 Task: Look for products from Ceres only.
Action: Mouse pressed left at (11, 152)
Screenshot: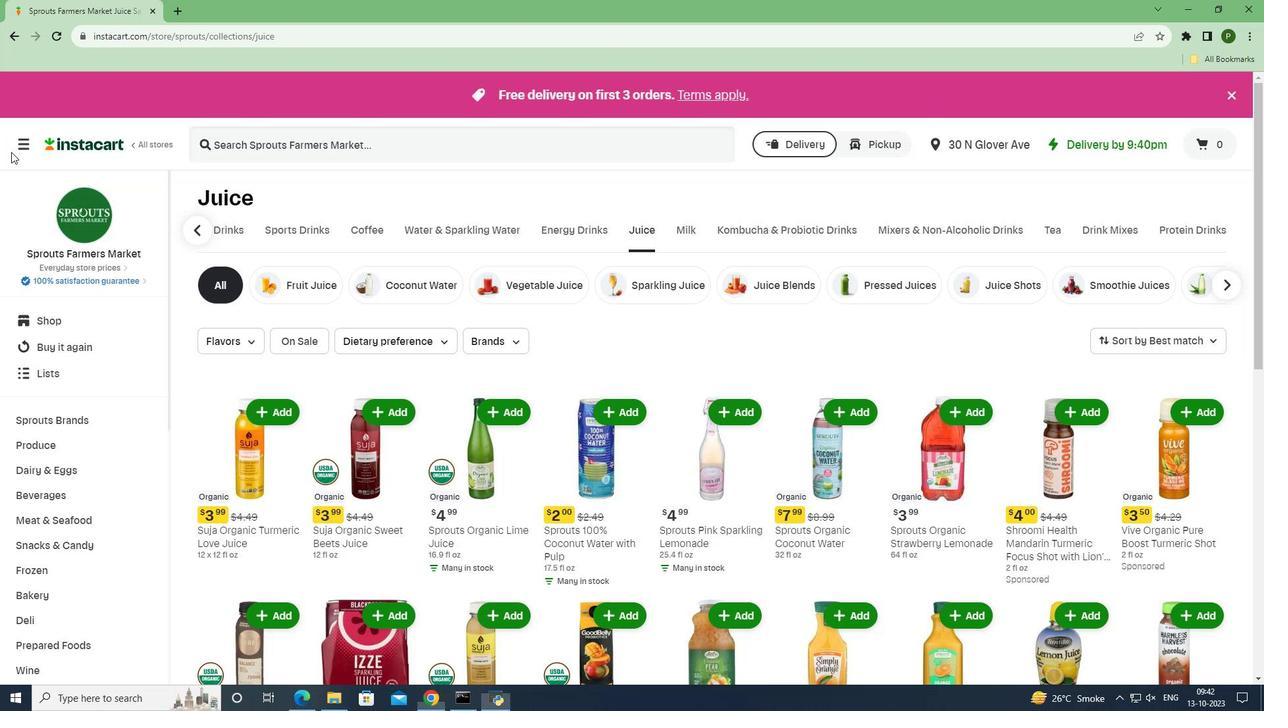 
Action: Mouse moved to (22, 143)
Screenshot: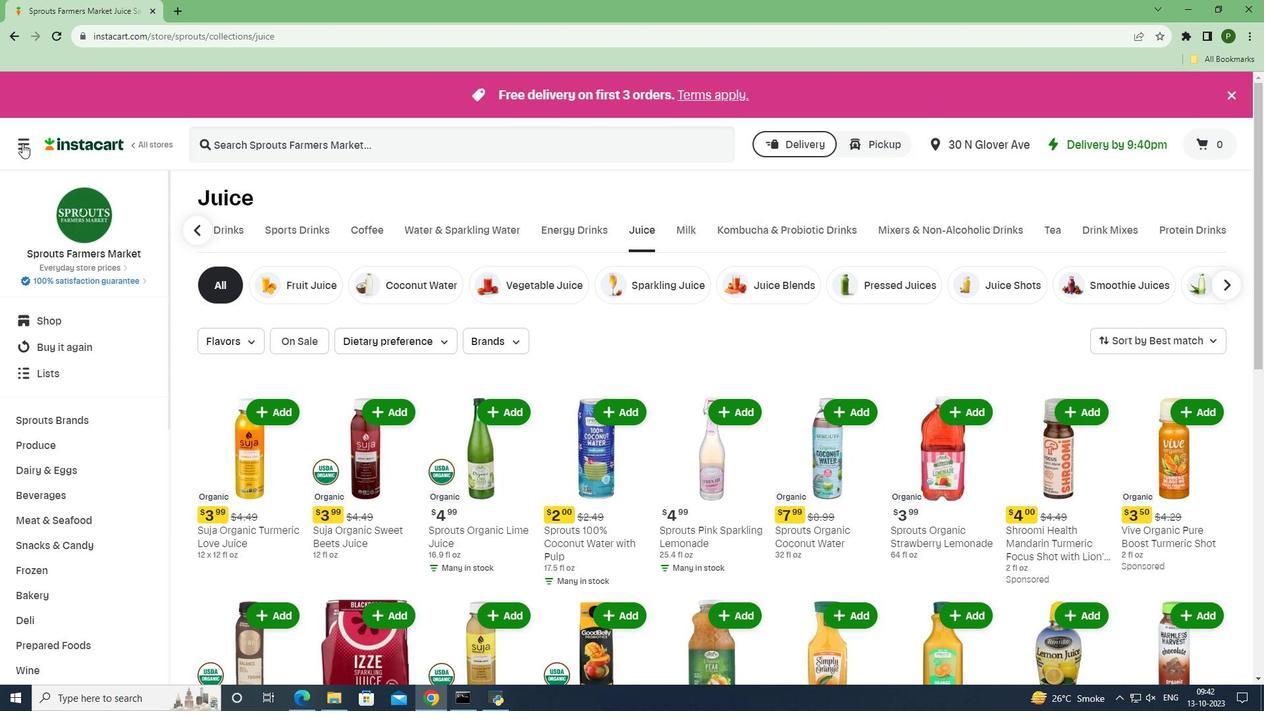 
Action: Mouse pressed left at (22, 143)
Screenshot: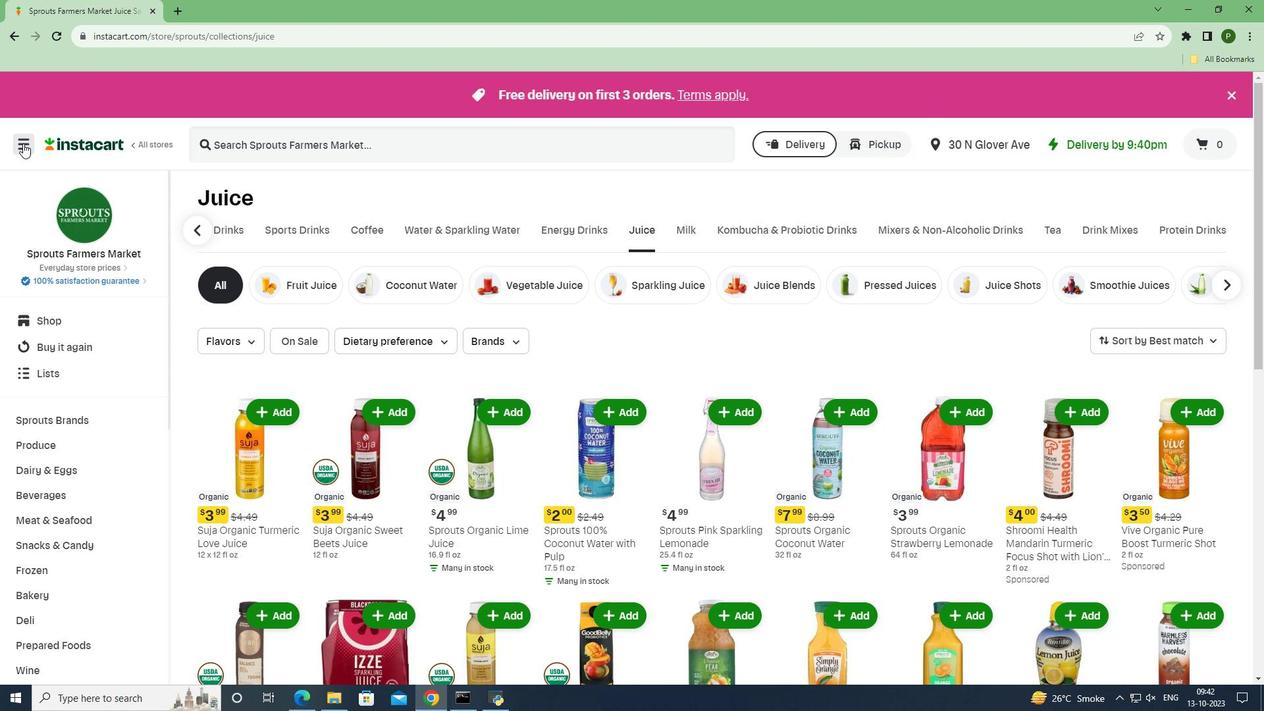 
Action: Mouse moved to (50, 350)
Screenshot: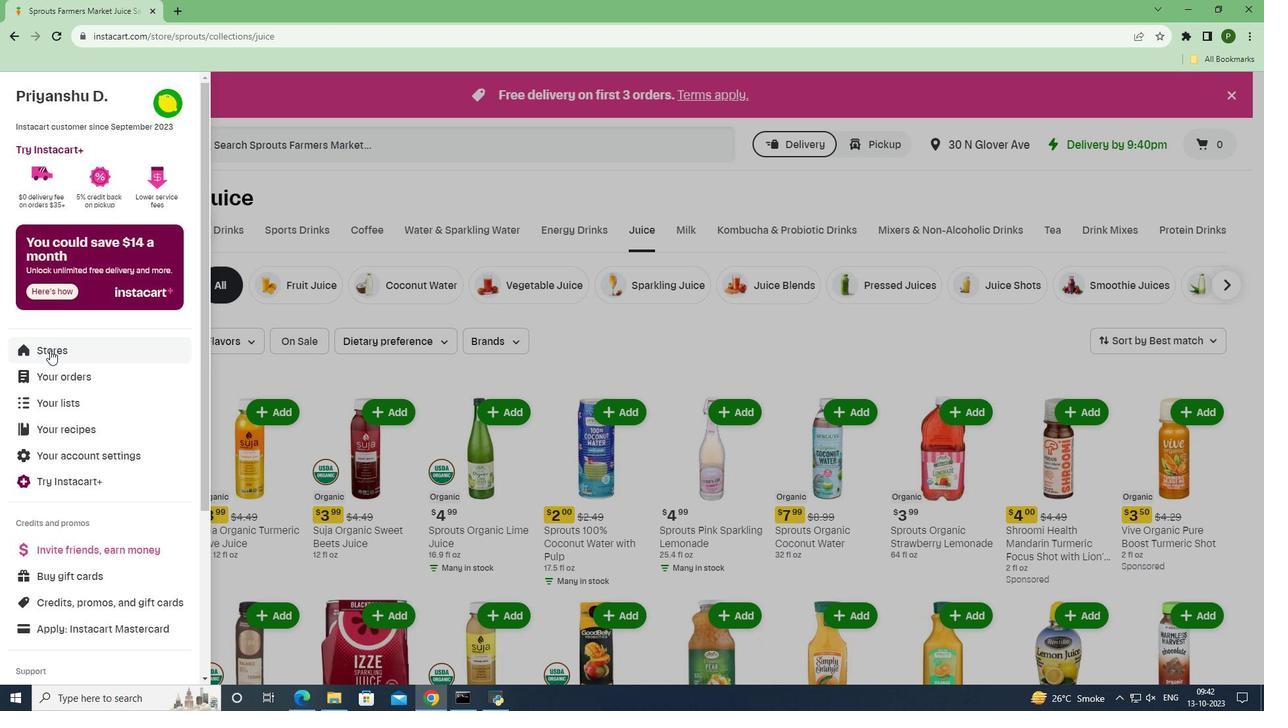 
Action: Mouse pressed left at (50, 350)
Screenshot: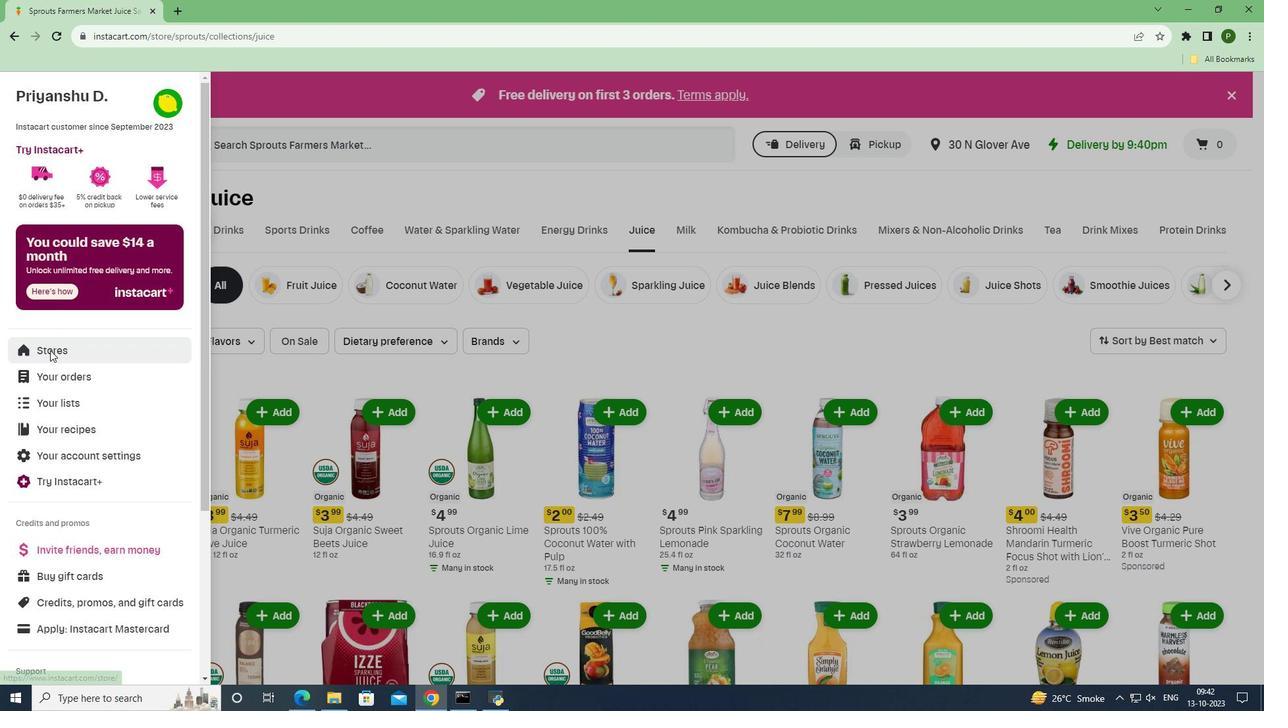 
Action: Mouse moved to (303, 157)
Screenshot: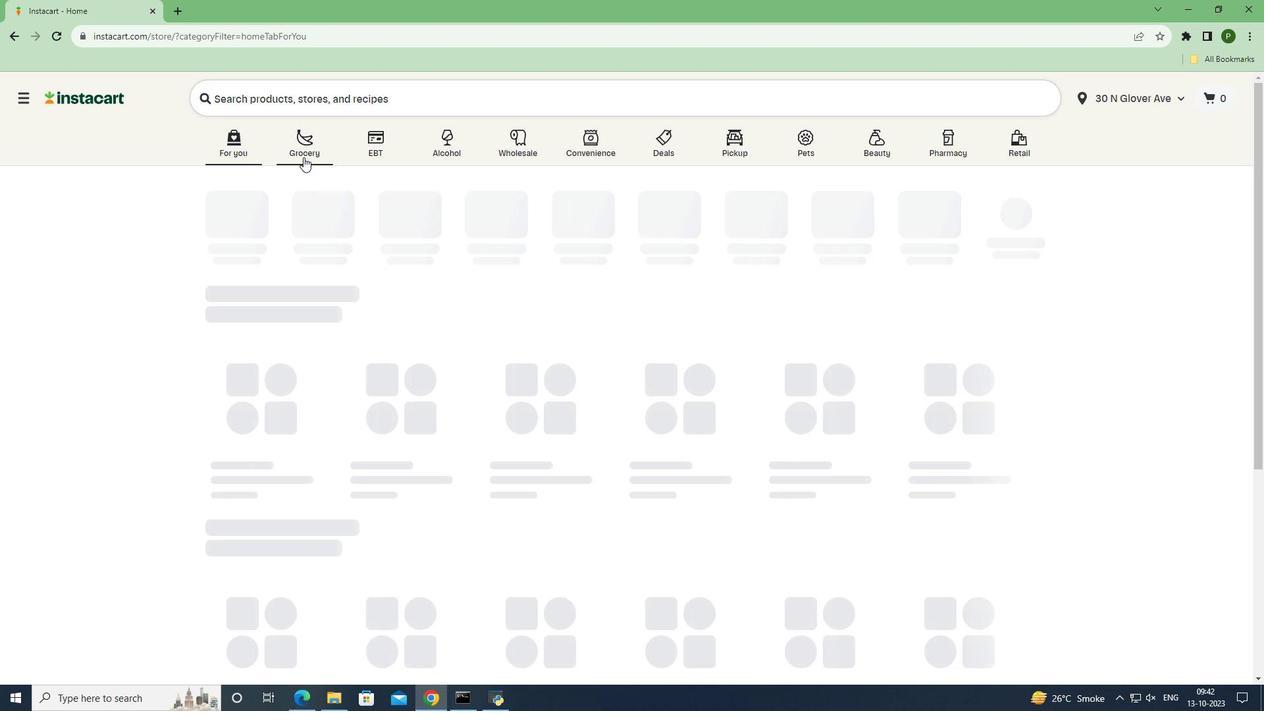 
Action: Mouse pressed left at (303, 157)
Screenshot: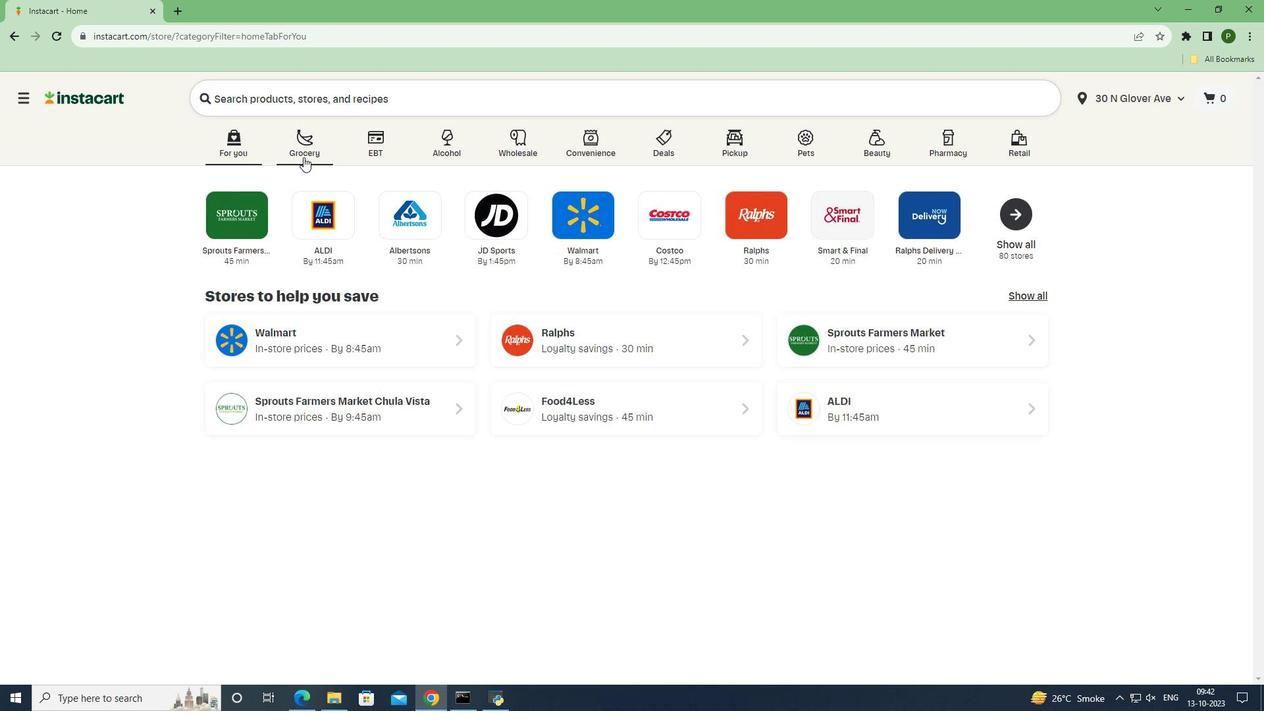 
Action: Mouse moved to (800, 295)
Screenshot: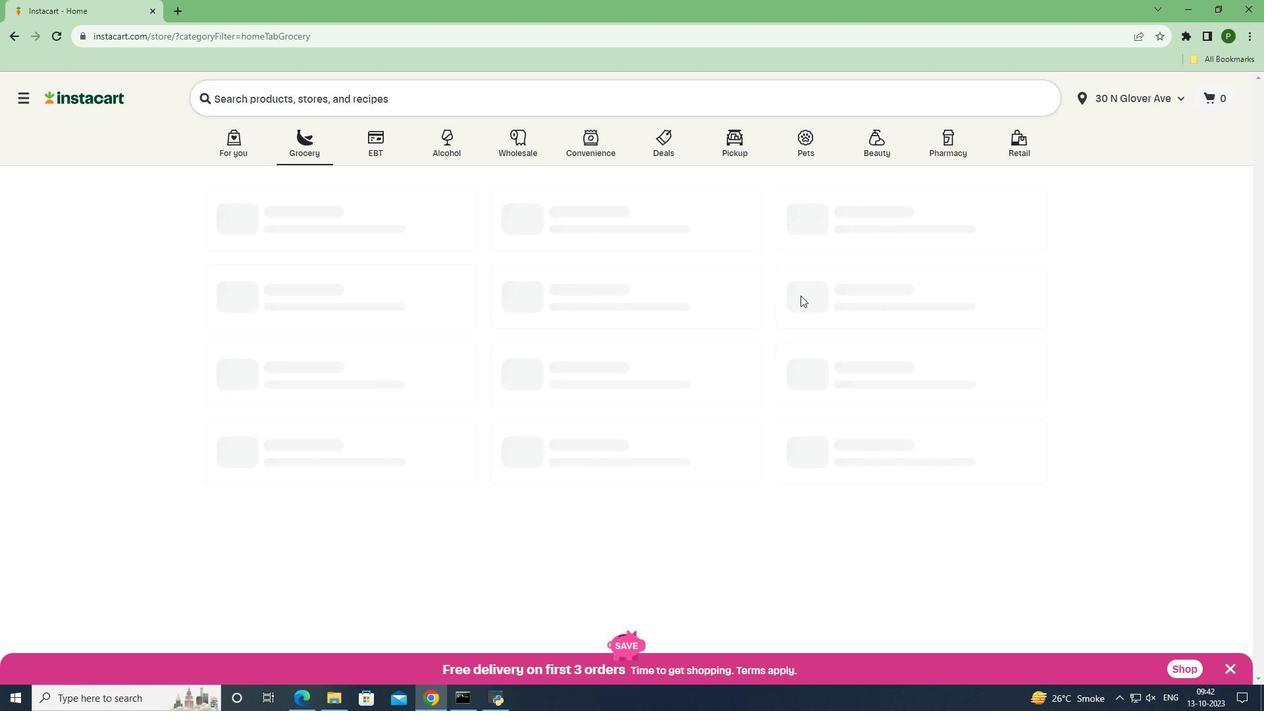
Action: Mouse pressed left at (800, 295)
Screenshot: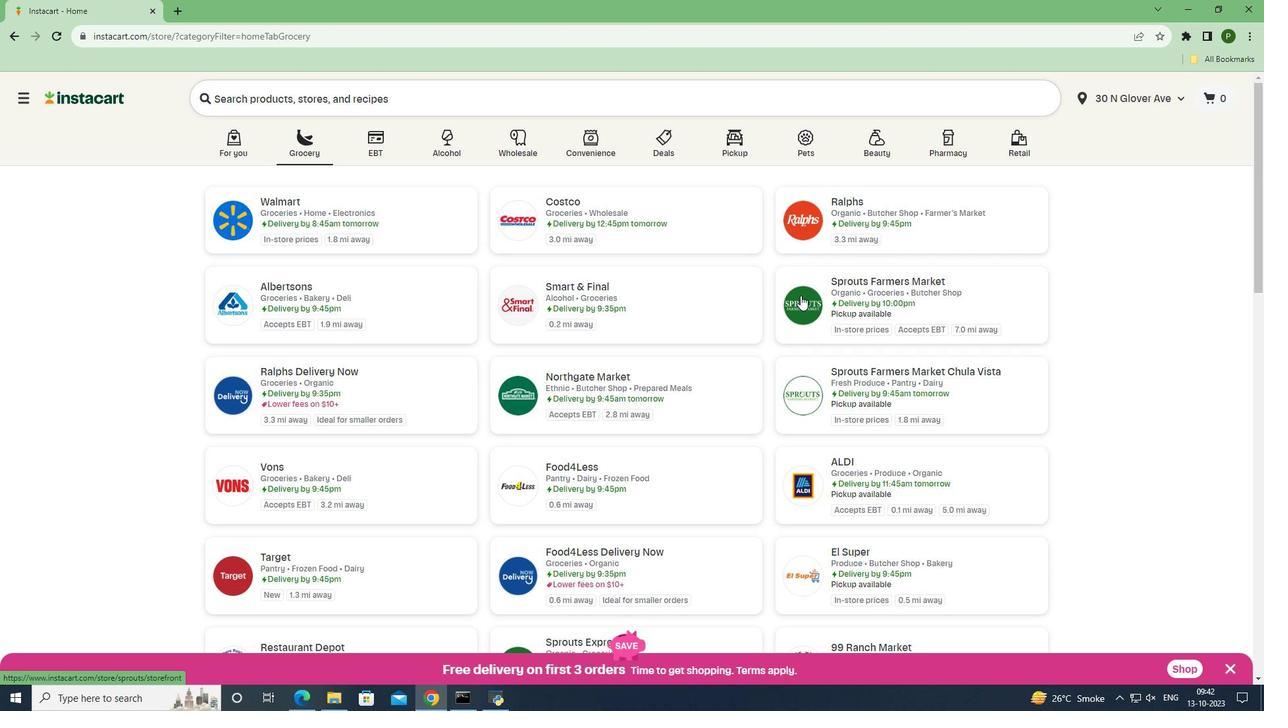 
Action: Mouse moved to (80, 499)
Screenshot: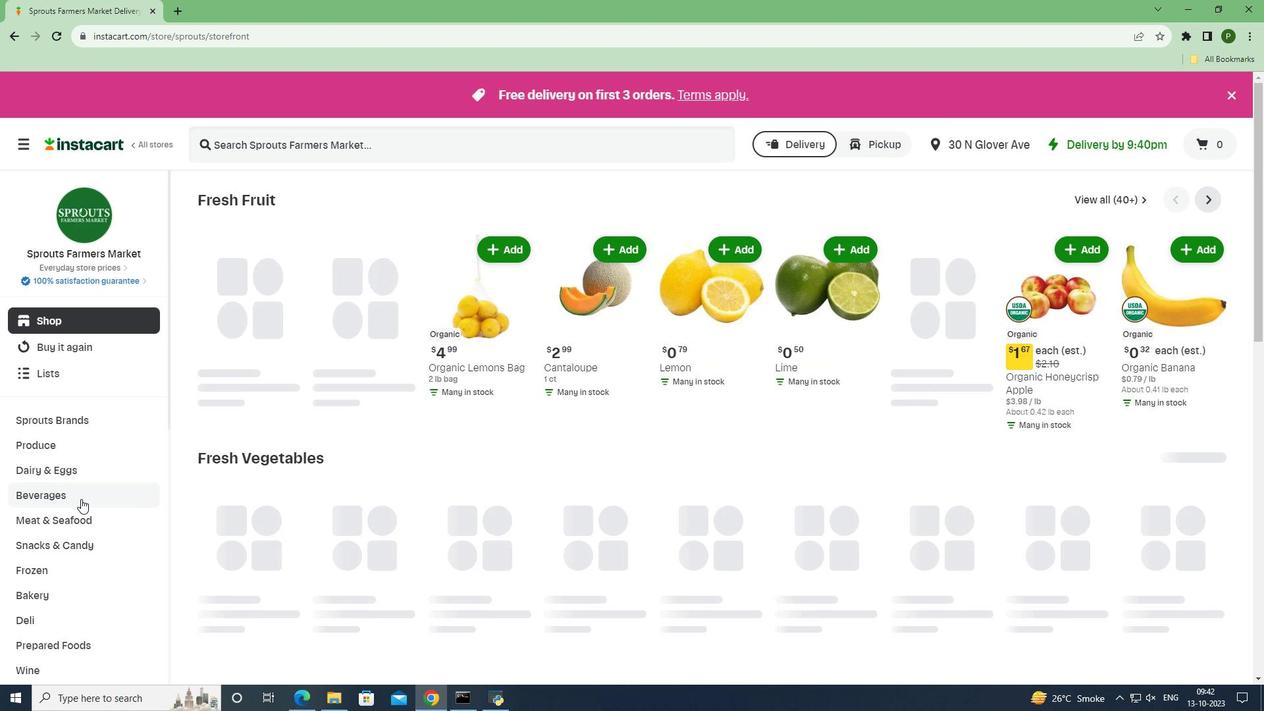 
Action: Mouse pressed left at (80, 499)
Screenshot: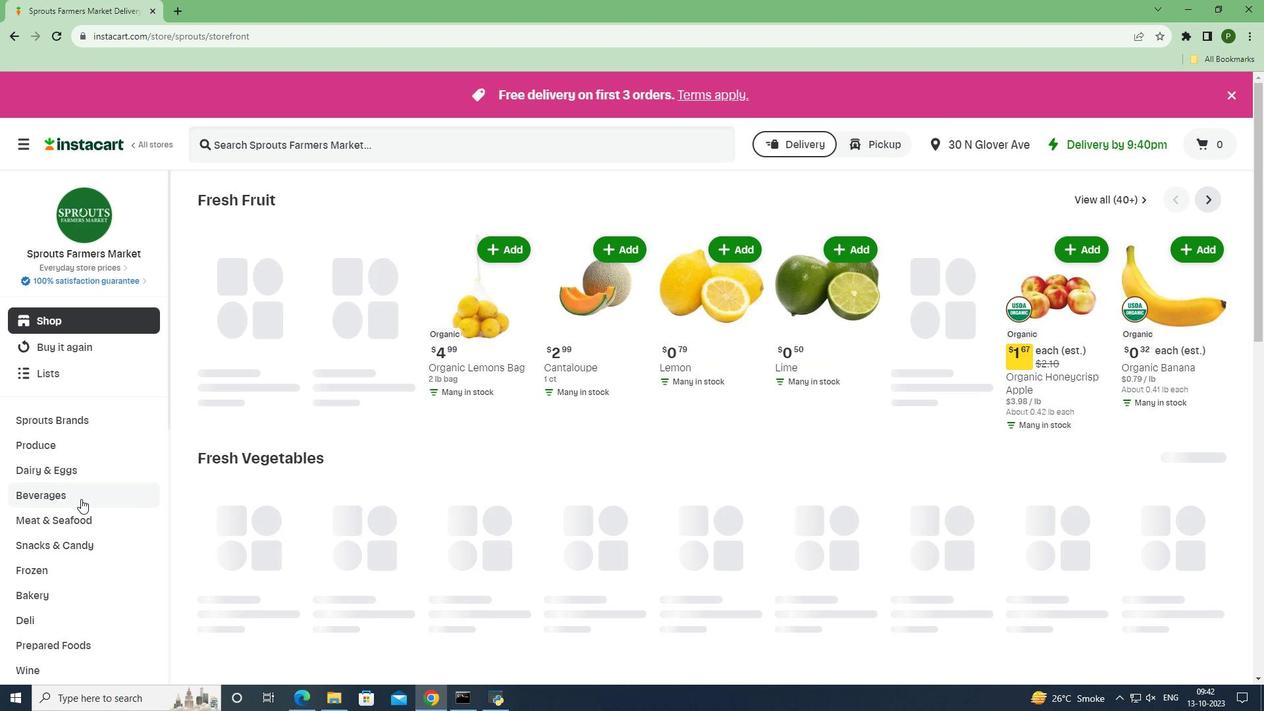 
Action: Mouse moved to (740, 230)
Screenshot: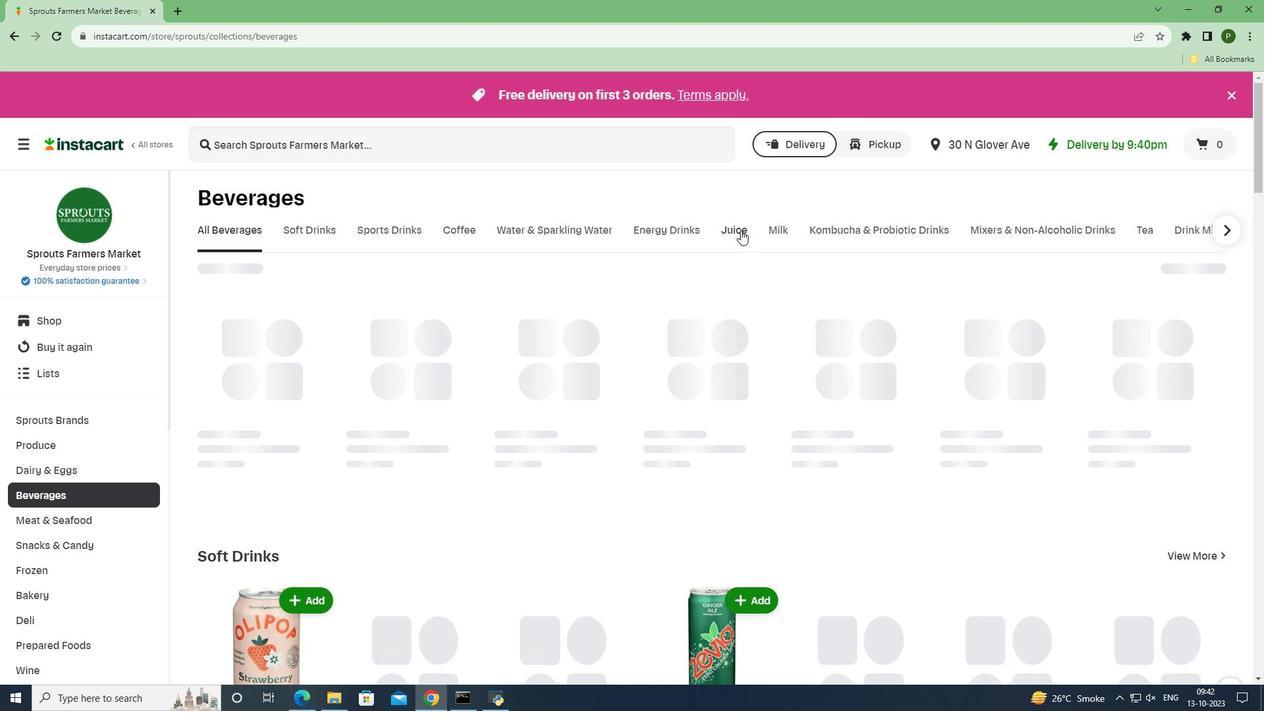 
Action: Mouse pressed left at (740, 230)
Screenshot: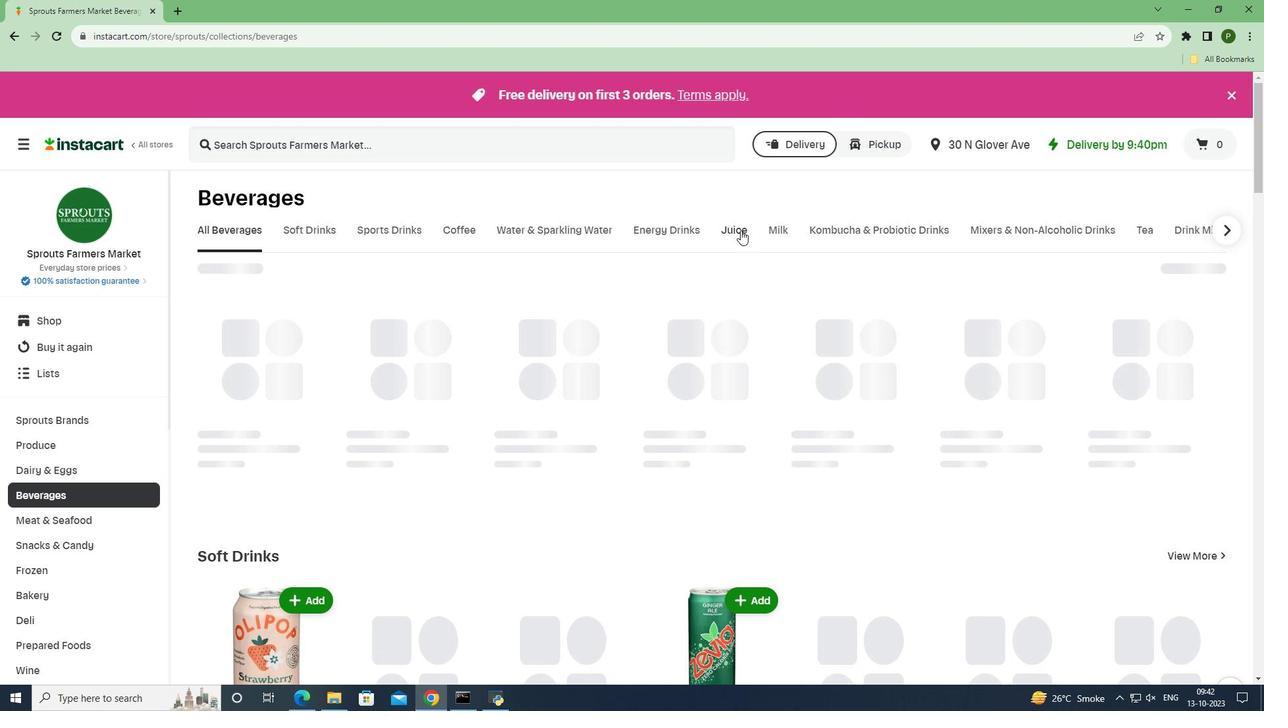 
Action: Mouse moved to (505, 349)
Screenshot: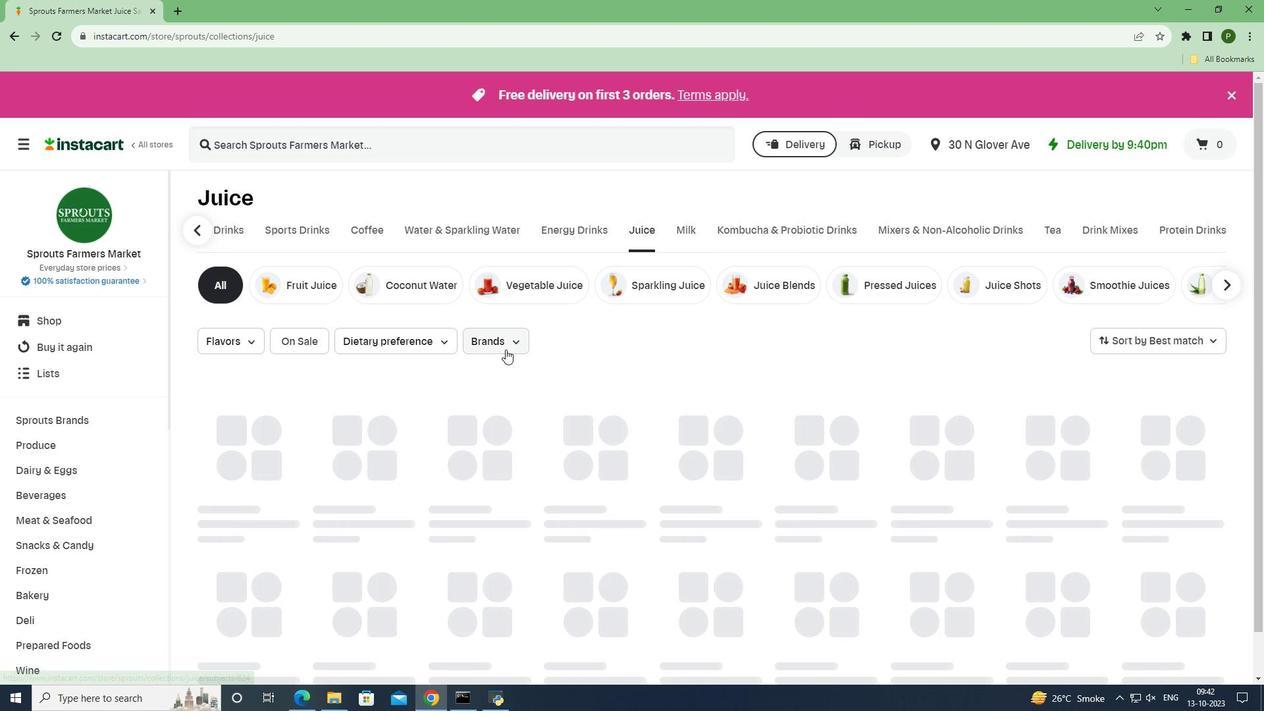 
Action: Mouse pressed left at (505, 349)
Screenshot: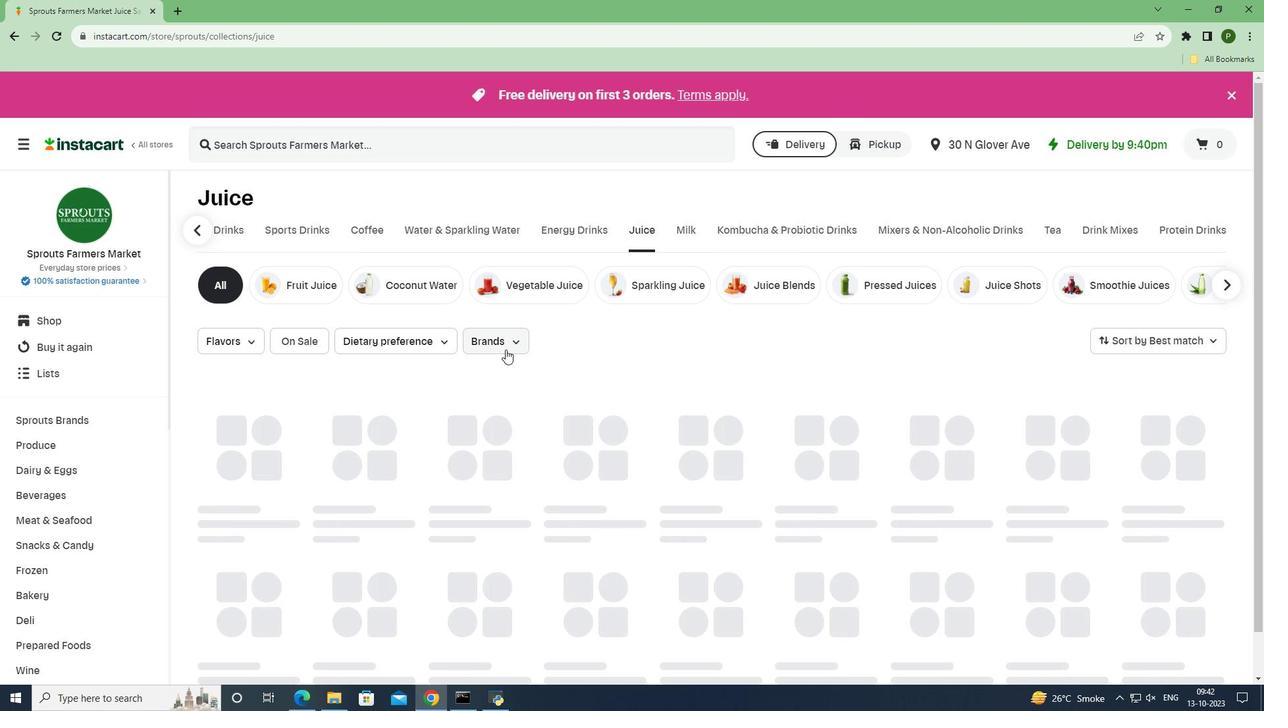
Action: Mouse moved to (549, 455)
Screenshot: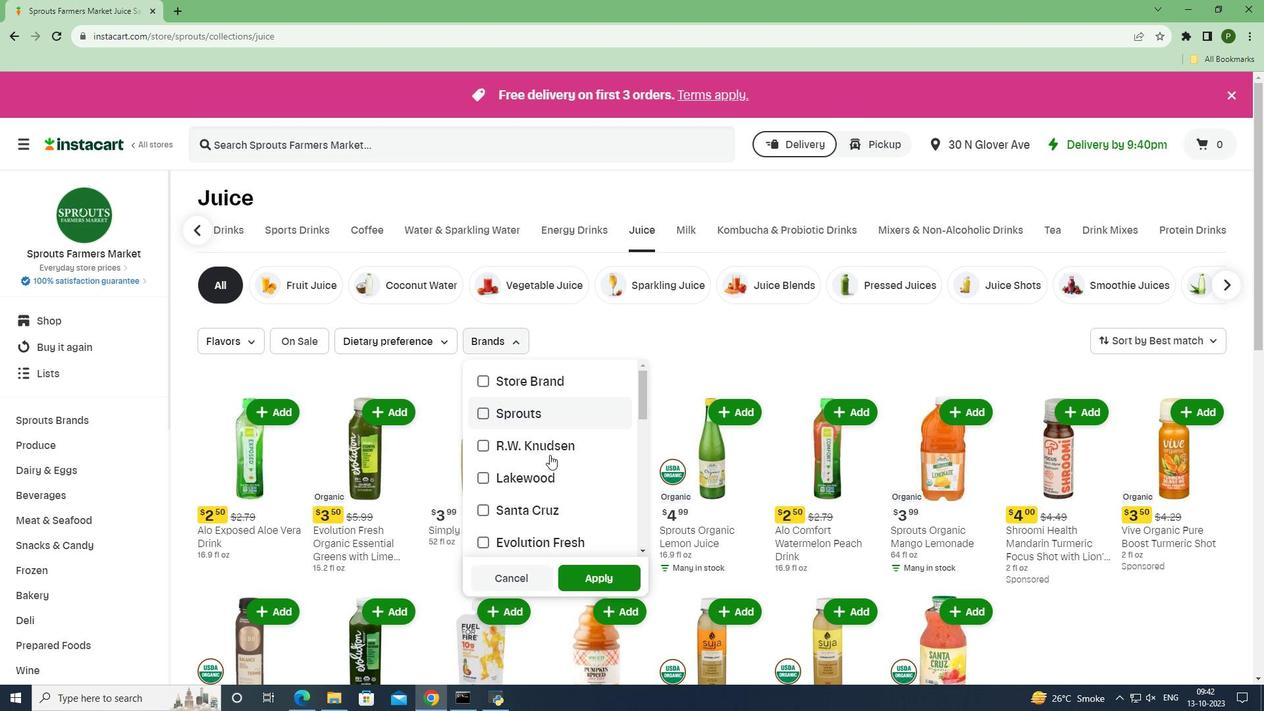 
Action: Mouse scrolled (549, 454) with delta (0, 0)
Screenshot: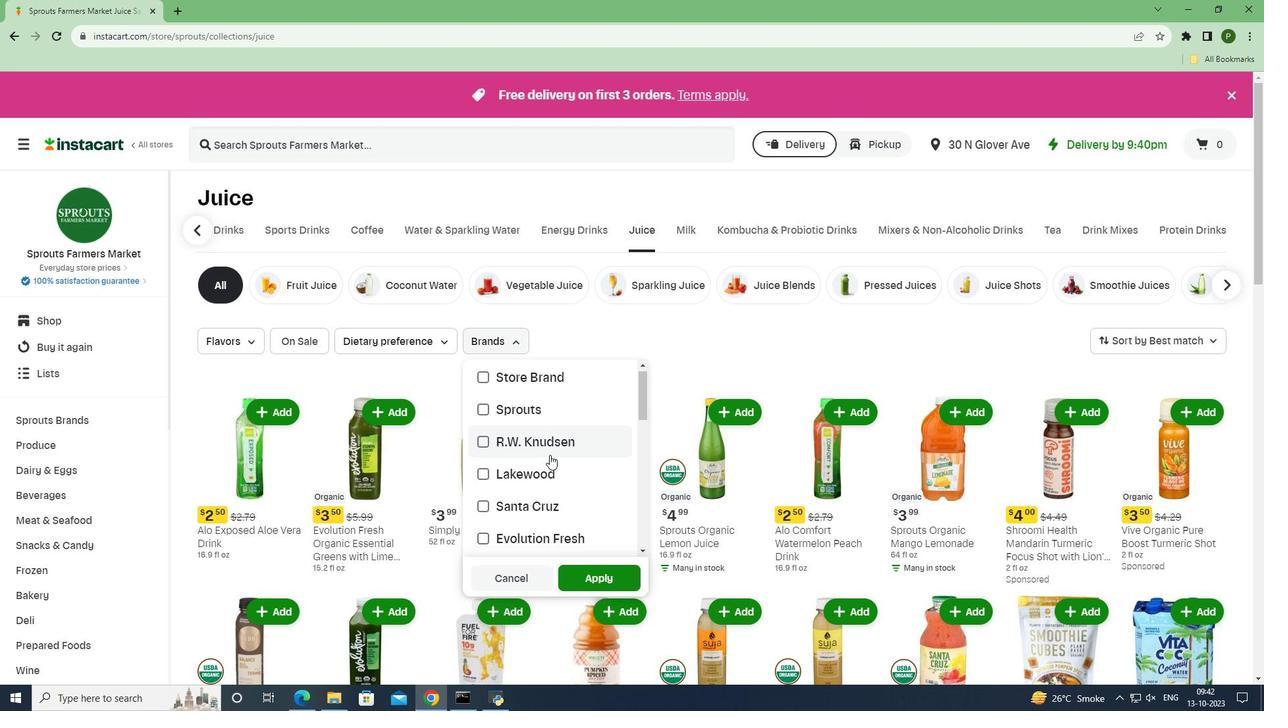 
Action: Mouse scrolled (549, 454) with delta (0, 0)
Screenshot: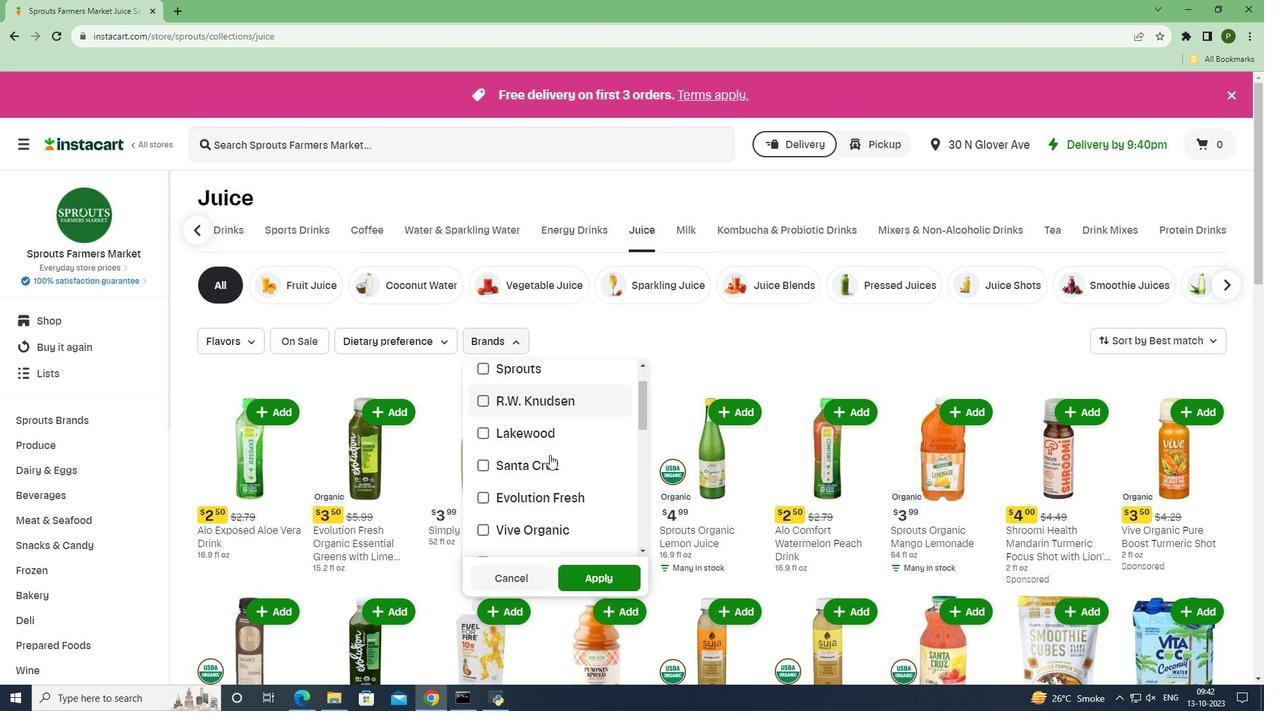 
Action: Mouse scrolled (549, 454) with delta (0, 0)
Screenshot: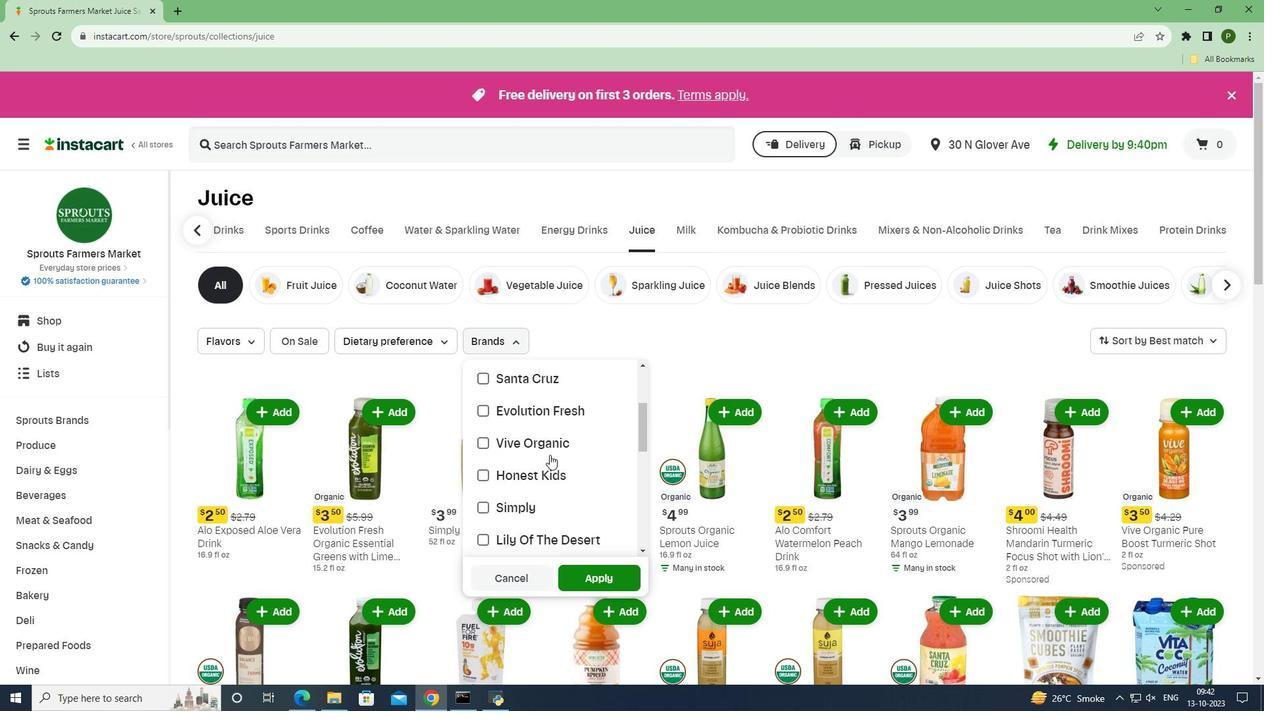 
Action: Mouse scrolled (549, 454) with delta (0, 0)
Screenshot: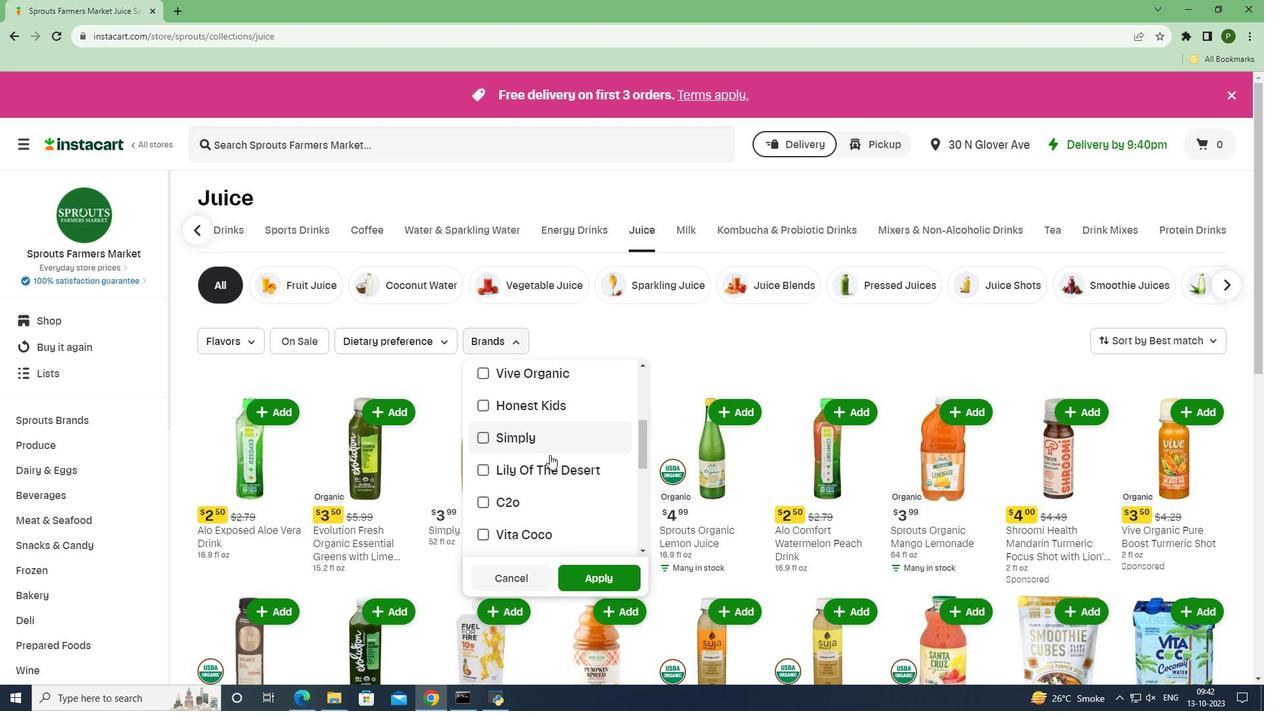 
Action: Mouse scrolled (549, 454) with delta (0, 0)
Screenshot: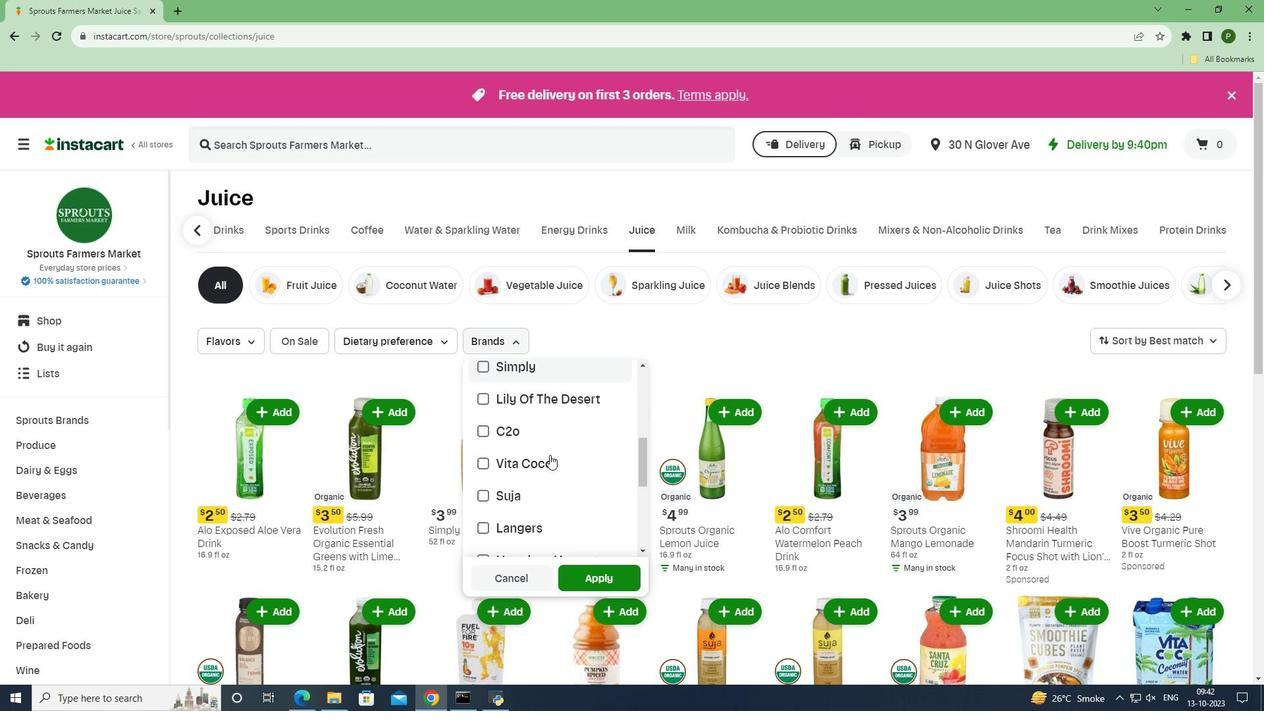 
Action: Mouse scrolled (549, 454) with delta (0, 0)
Screenshot: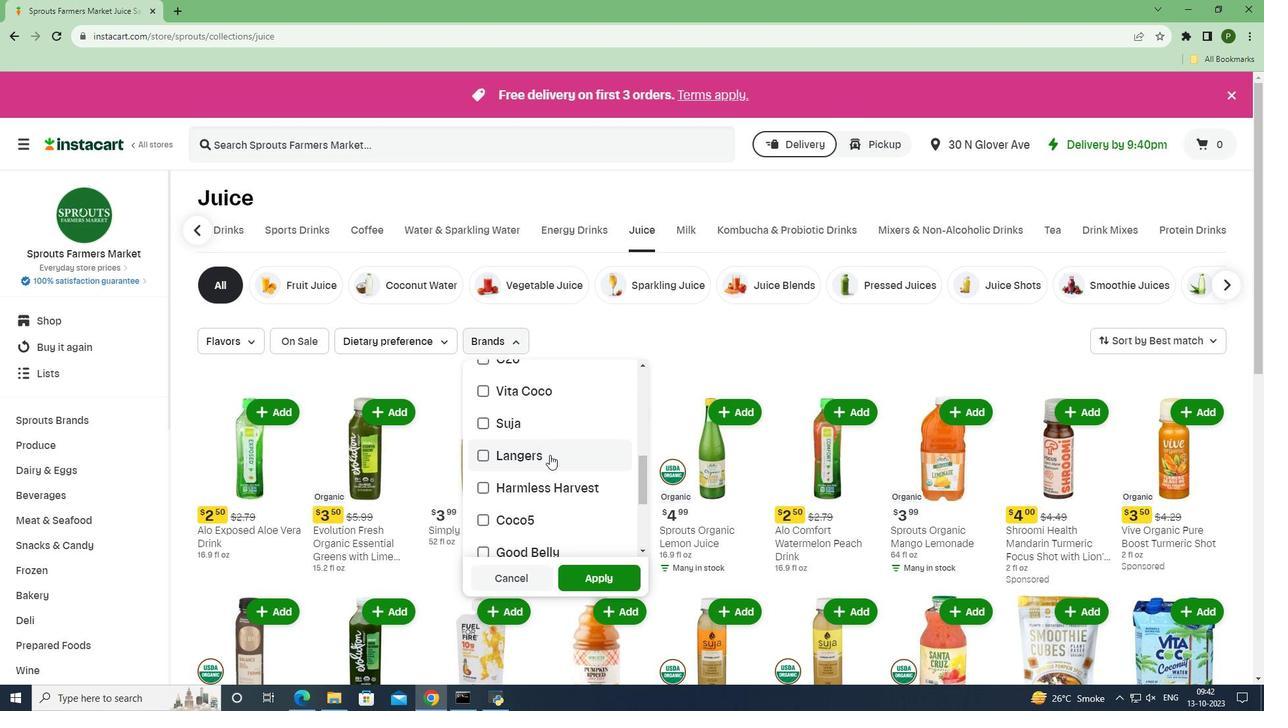 
Action: Mouse scrolled (549, 454) with delta (0, 0)
Screenshot: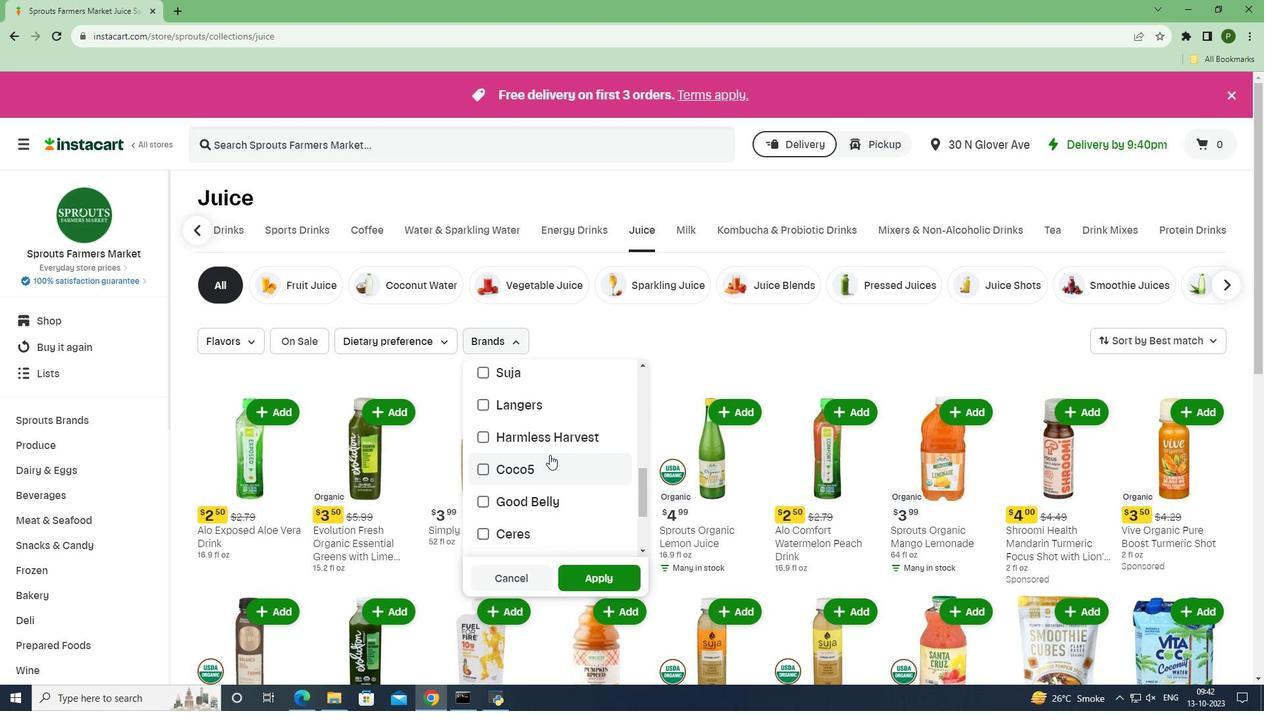 
Action: Mouse scrolled (549, 455) with delta (0, 0)
Screenshot: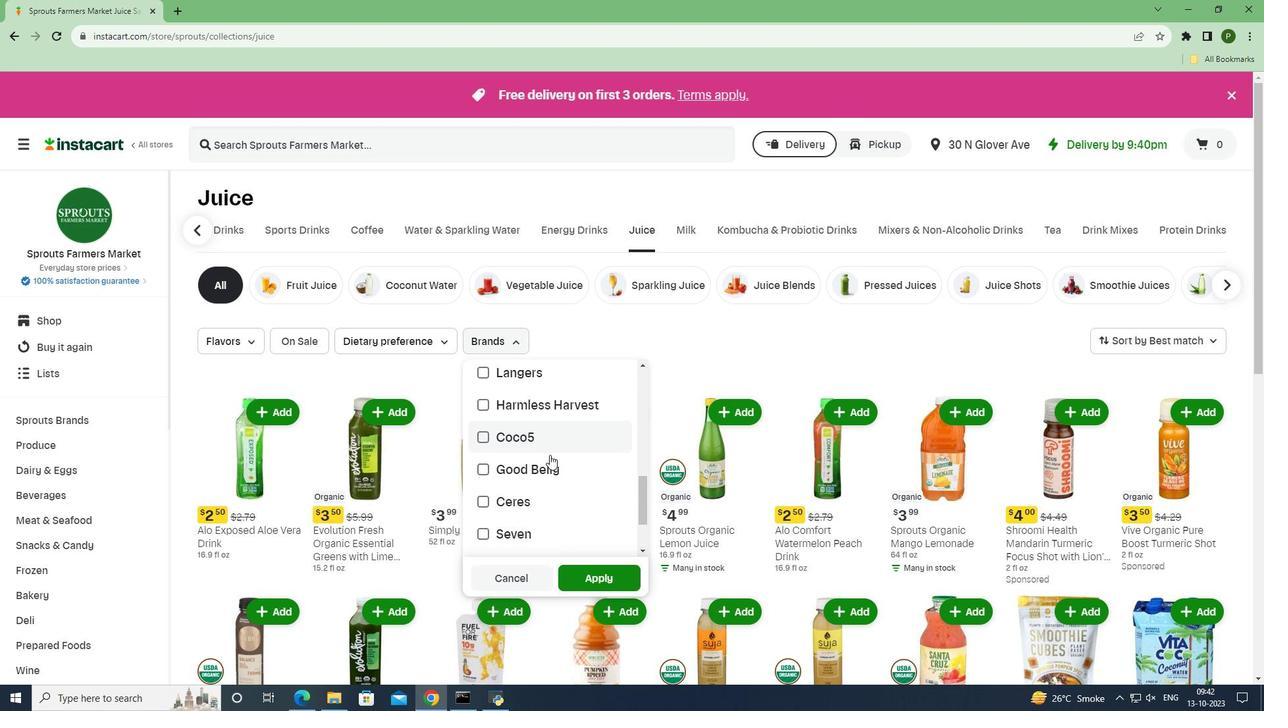 
Action: Mouse moved to (531, 531)
Screenshot: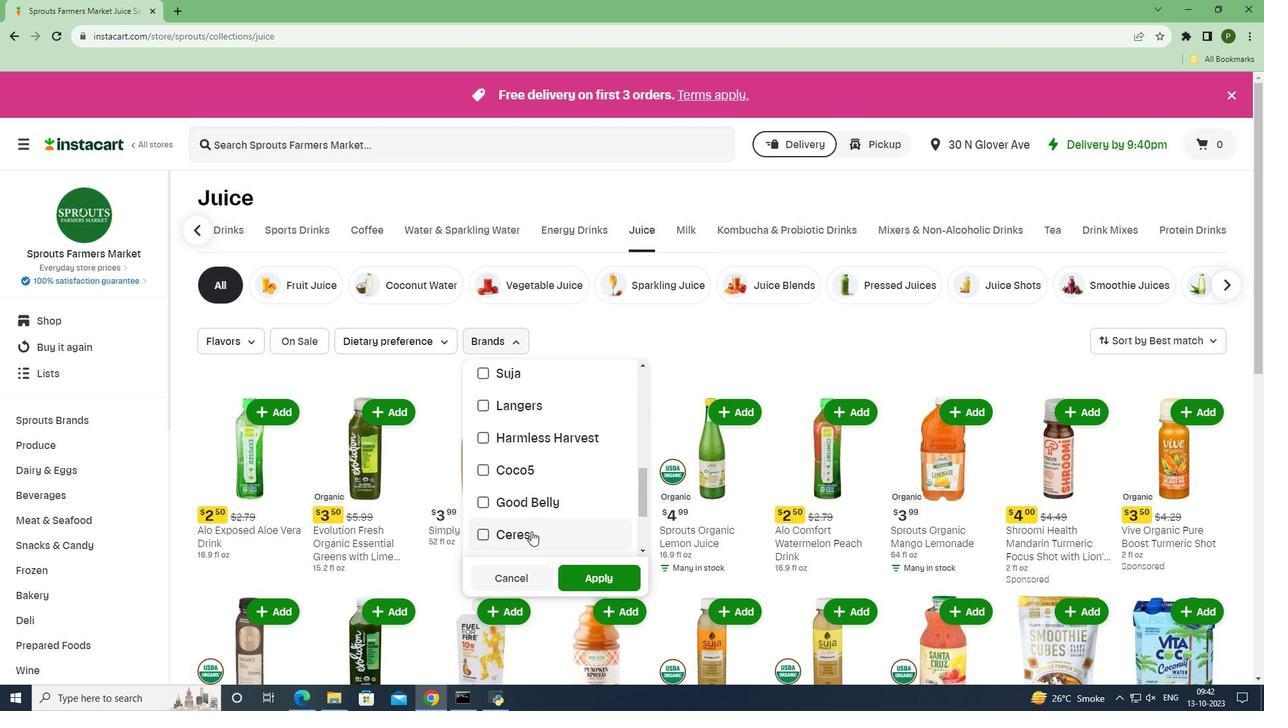 
Action: Mouse pressed left at (531, 531)
Screenshot: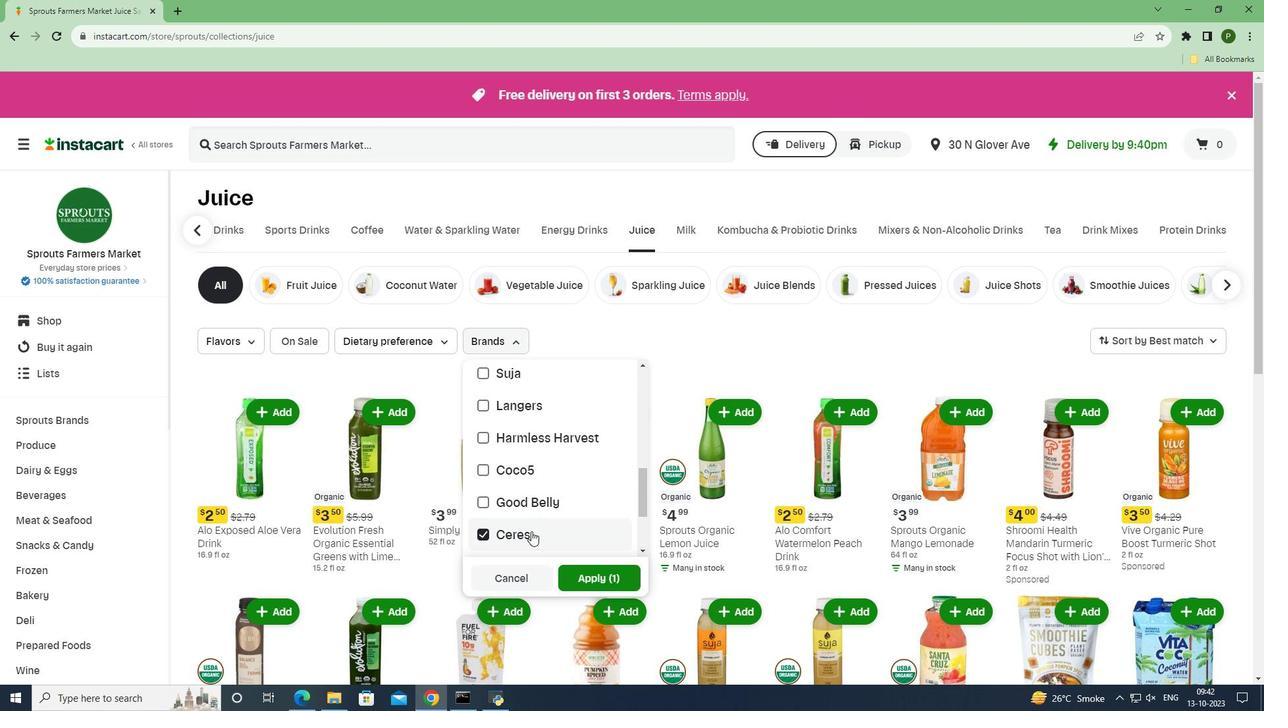 
Action: Mouse moved to (585, 574)
Screenshot: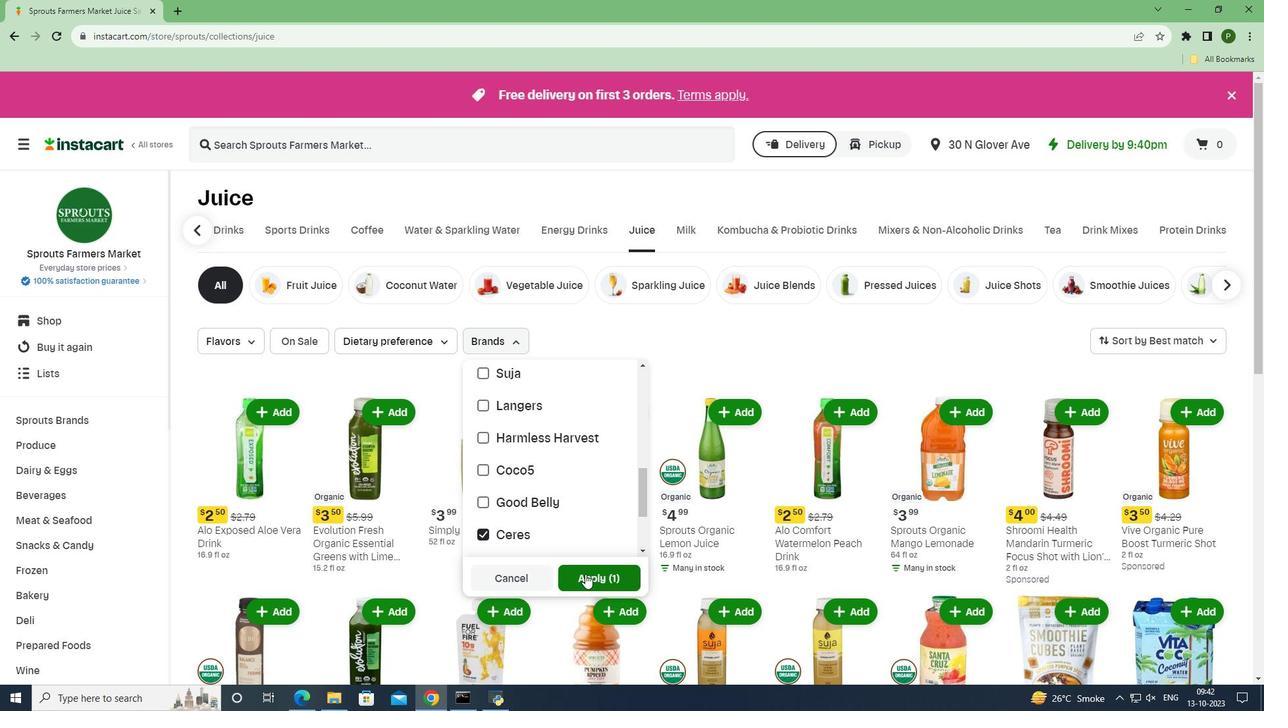 
Action: Mouse pressed left at (585, 574)
Screenshot: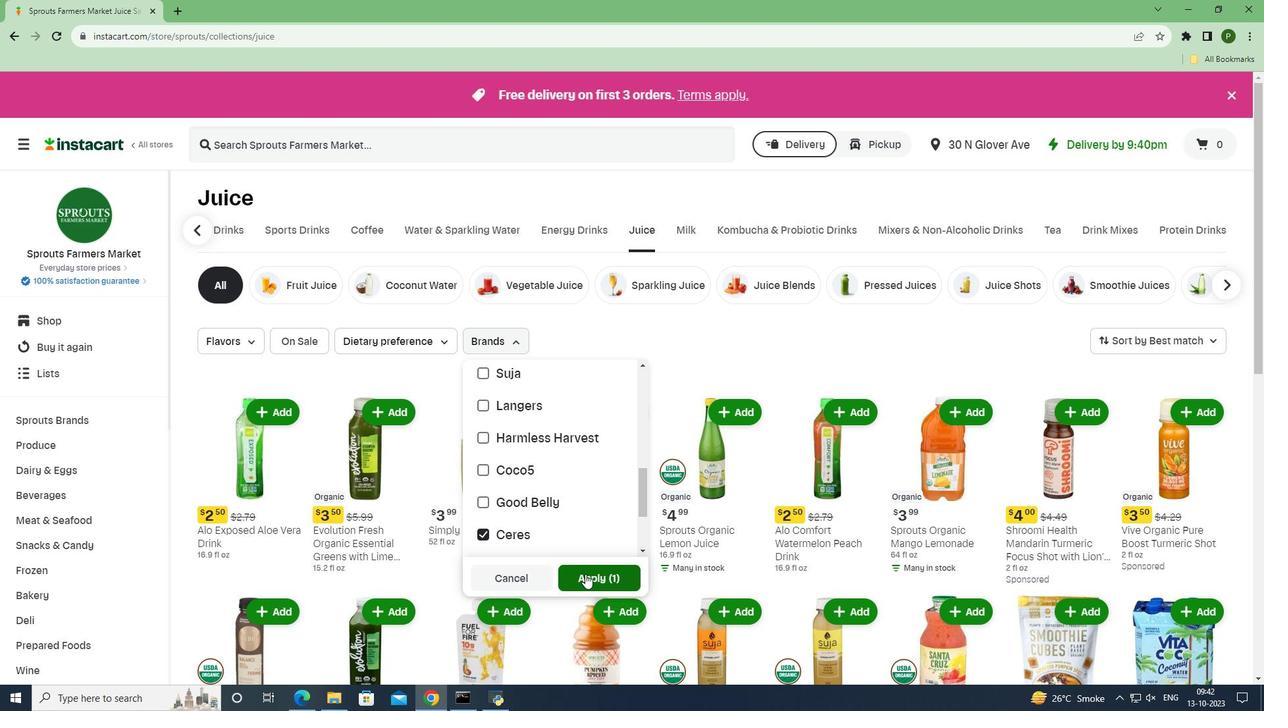 
Action: Mouse moved to (686, 584)
Screenshot: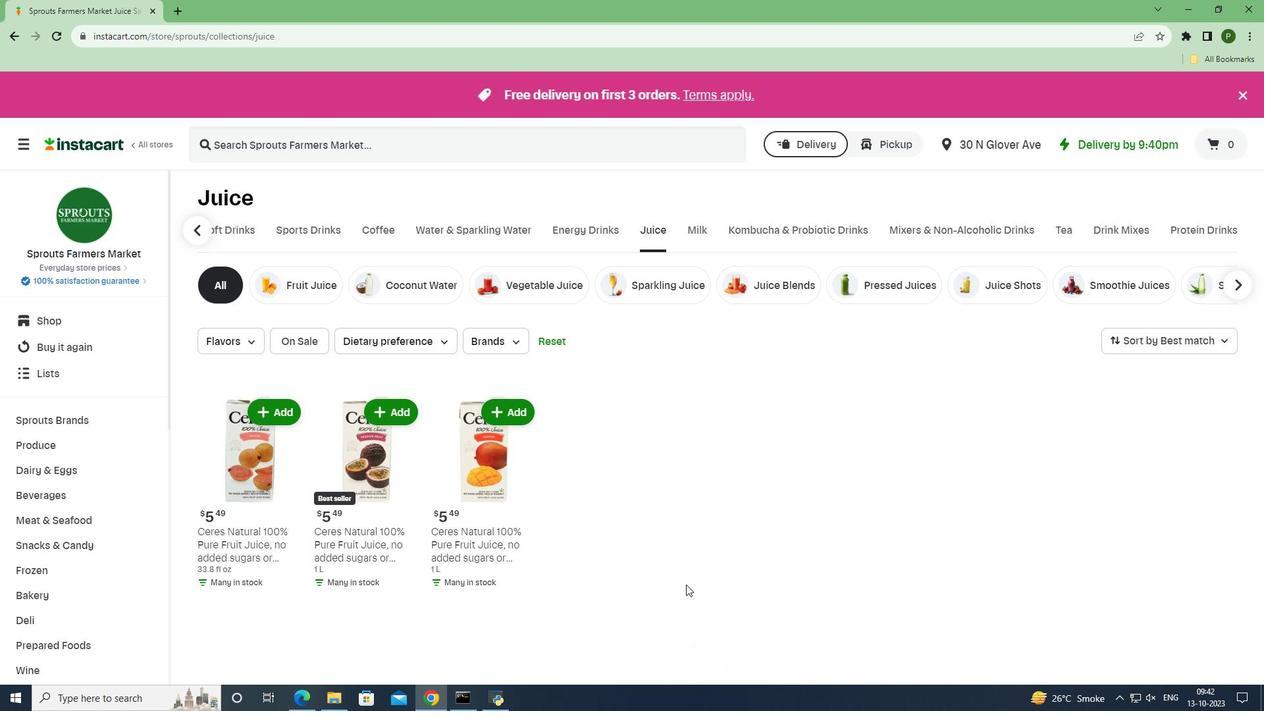 
